 Task: Add any power-ups from "IT & project management".
Action: Mouse moved to (38, 292)
Screenshot: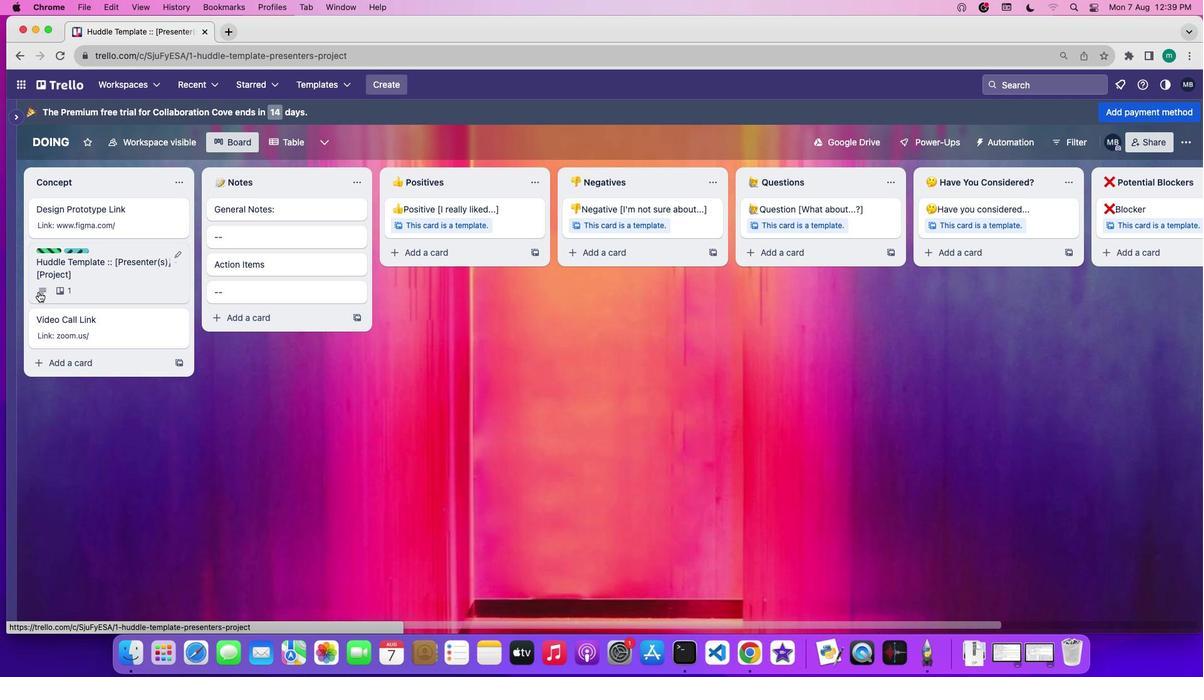 
Action: Mouse pressed left at (38, 292)
Screenshot: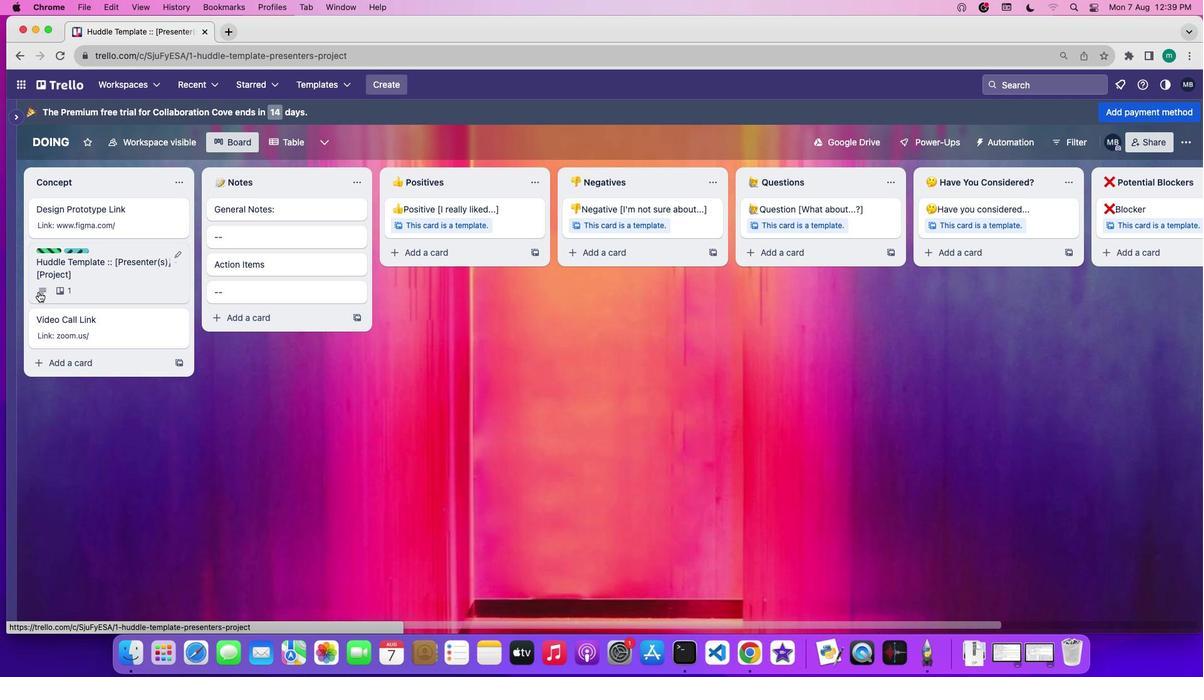 
Action: Mouse moved to (39, 291)
Screenshot: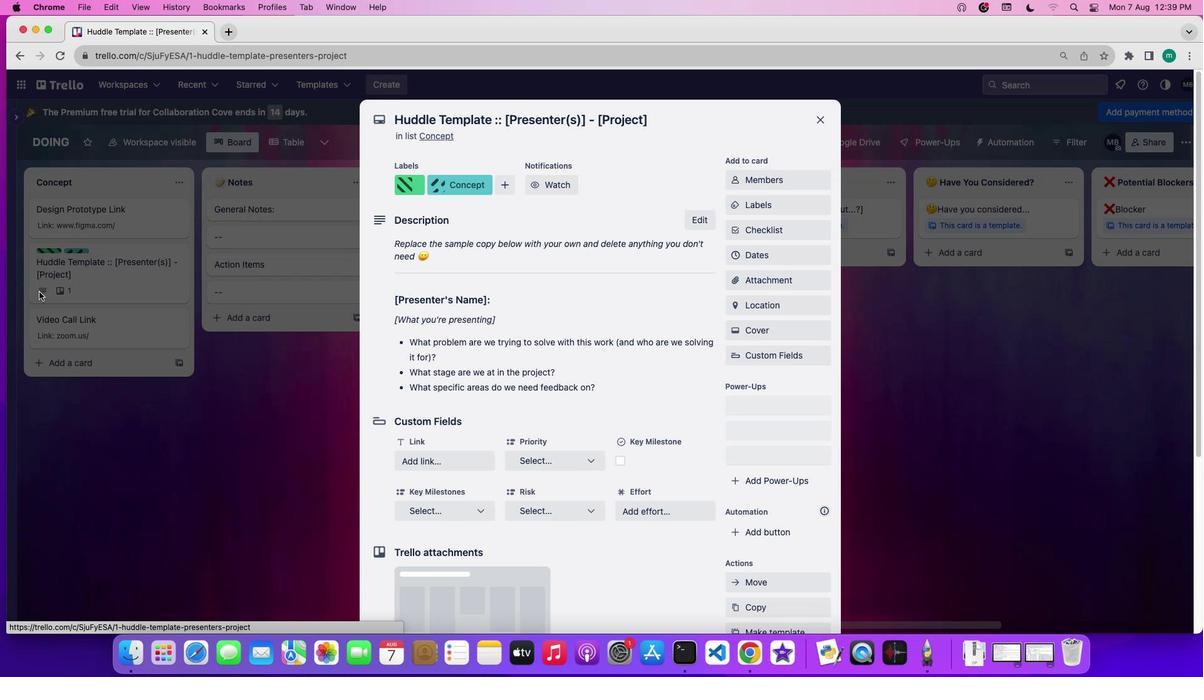 
Action: Mouse pressed left at (39, 291)
Screenshot: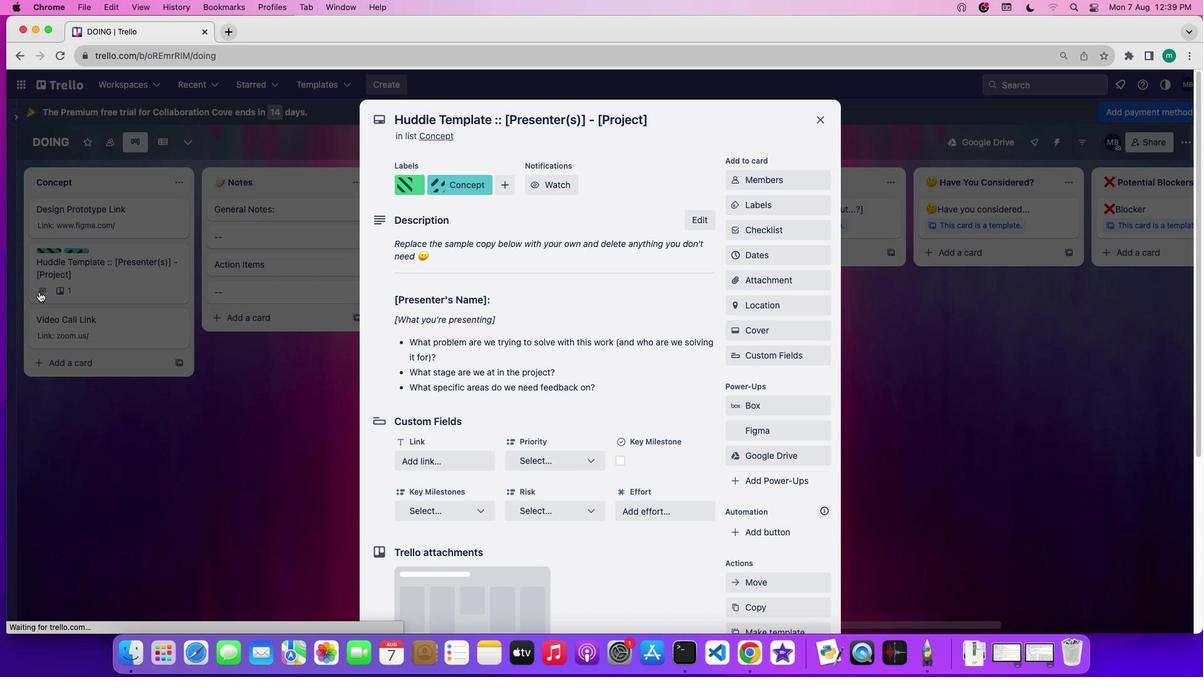 
Action: Mouse pressed left at (39, 291)
Screenshot: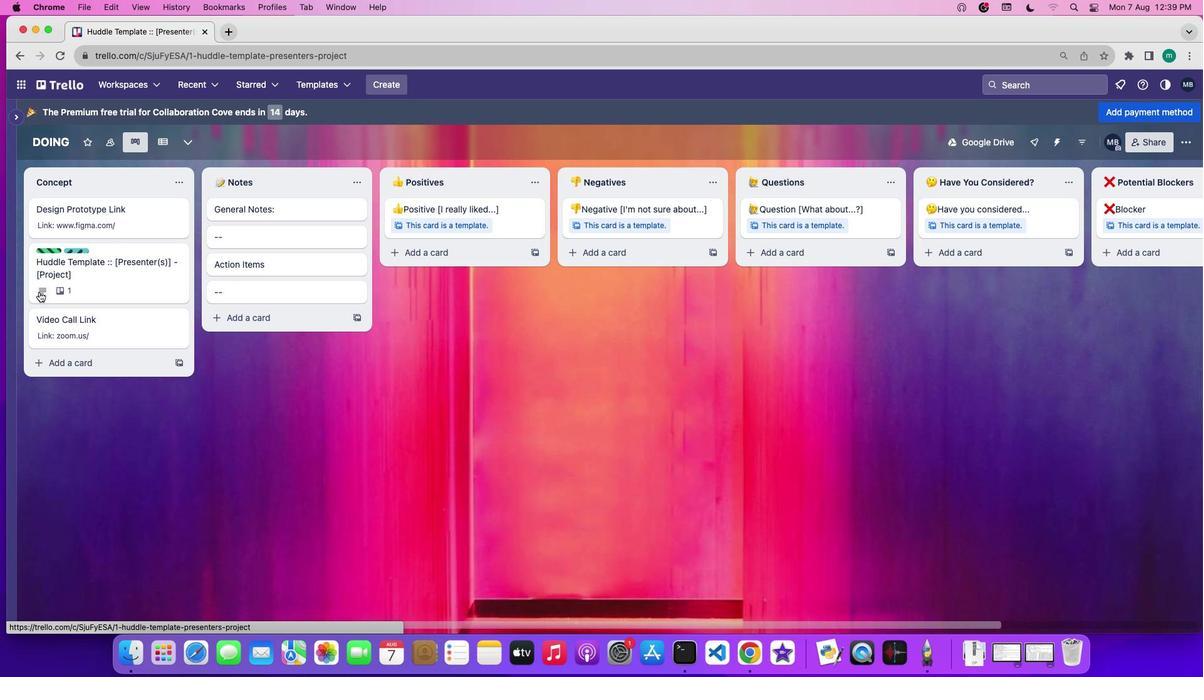 
Action: Mouse moved to (779, 483)
Screenshot: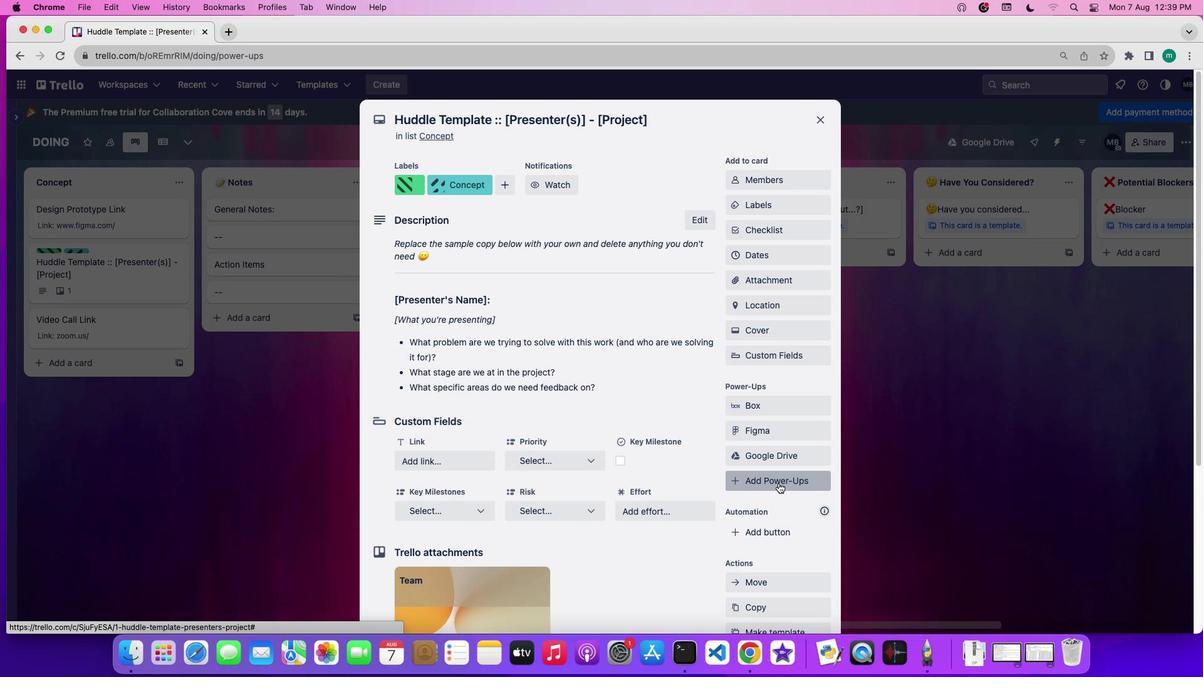 
Action: Mouse pressed left at (779, 483)
Screenshot: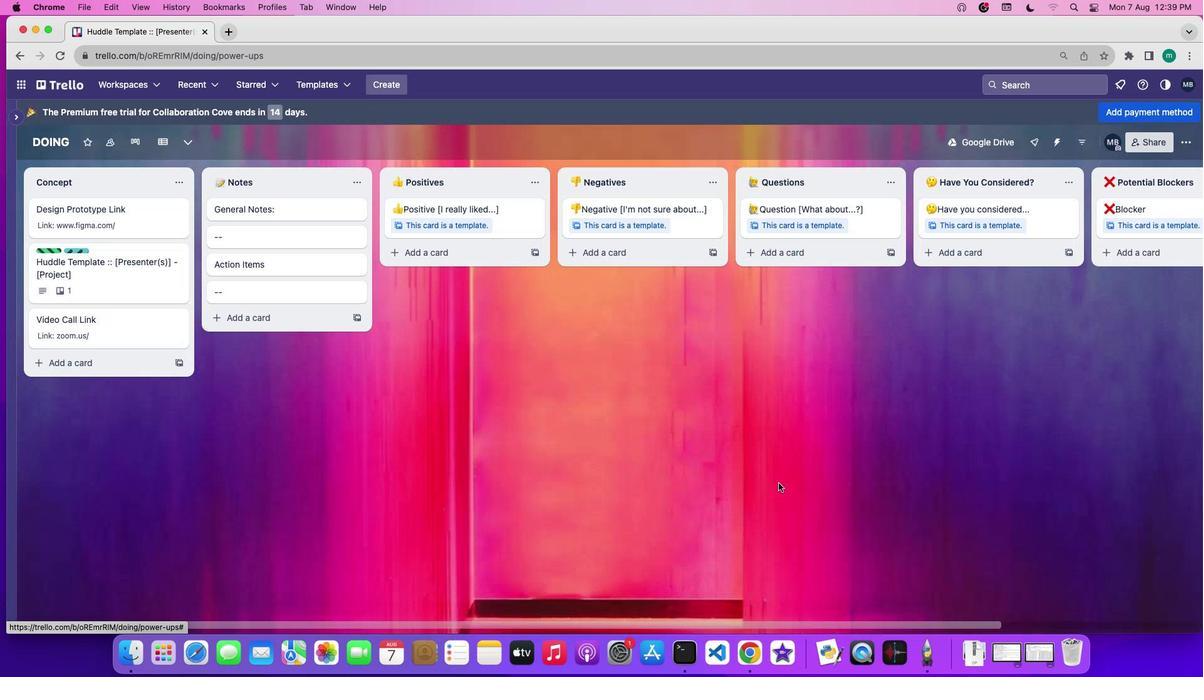 
Action: Mouse moved to (318, 489)
Screenshot: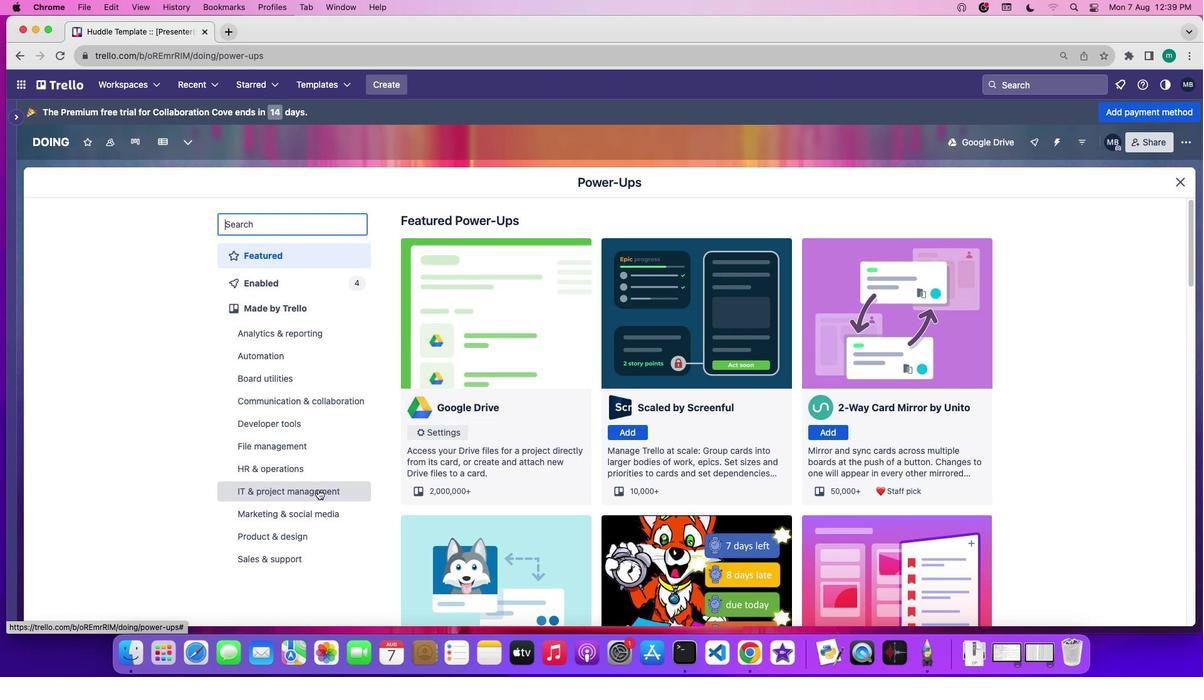 
Action: Mouse pressed left at (318, 489)
Screenshot: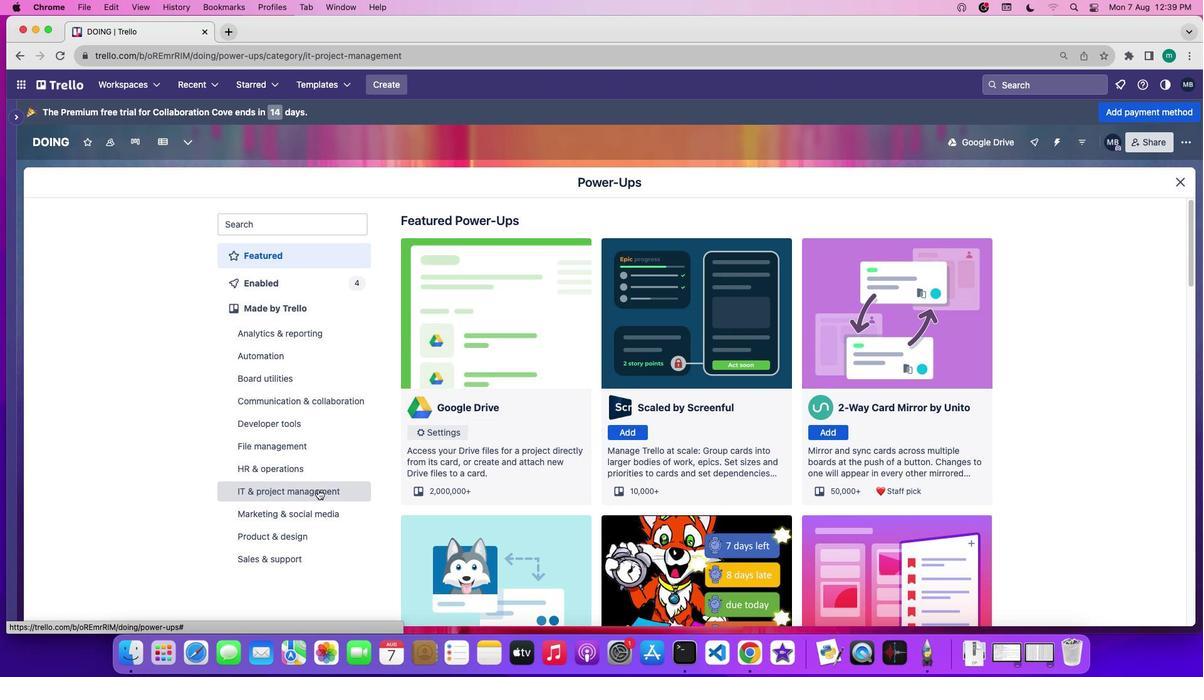 
Action: Mouse moved to (425, 251)
Screenshot: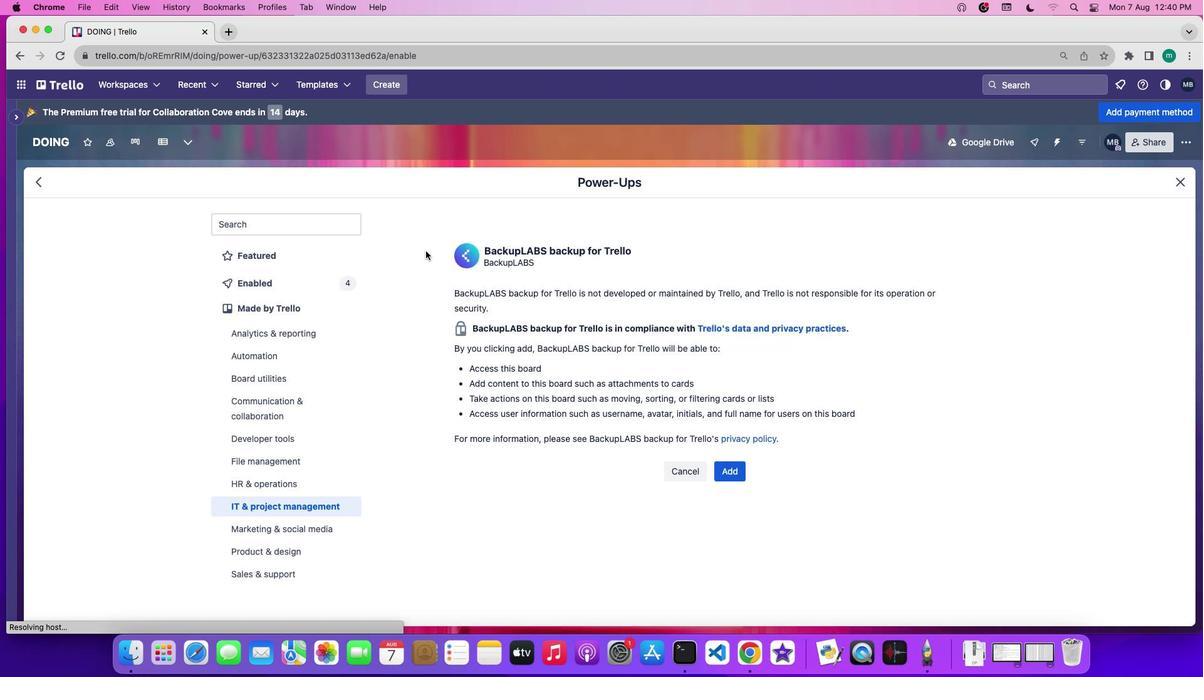 
Action: Mouse pressed left at (425, 251)
Screenshot: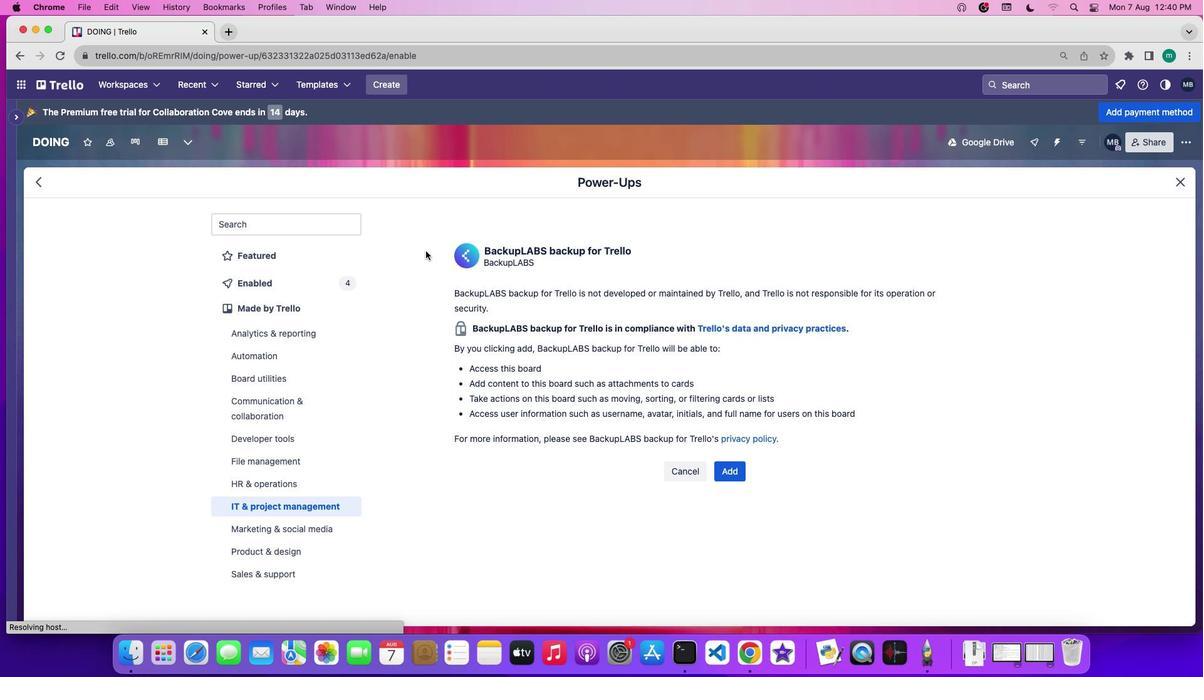 
